 Task: Insert curved connector.
Action: Mouse moved to (220, 80)
Screenshot: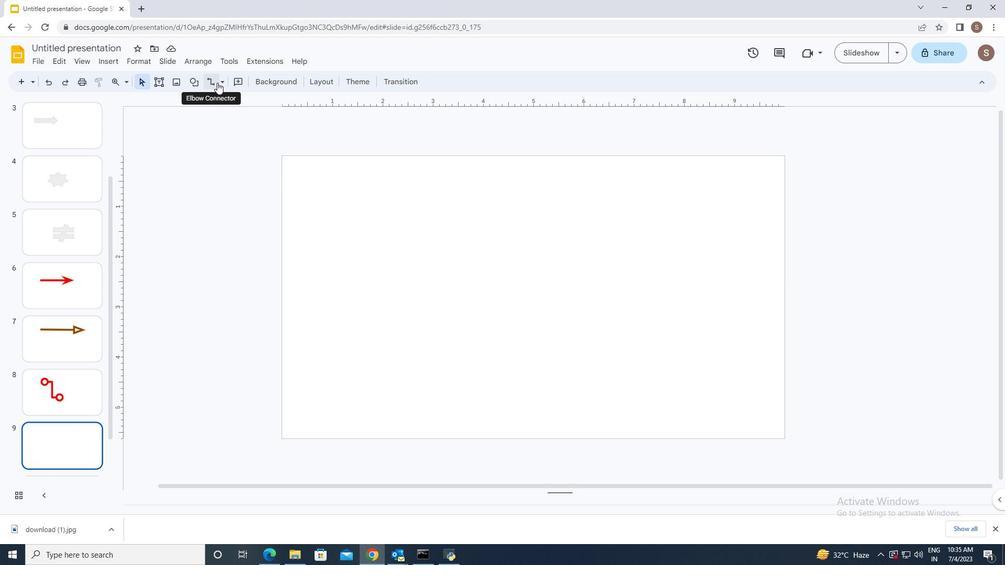 
Action: Mouse pressed left at (220, 80)
Screenshot: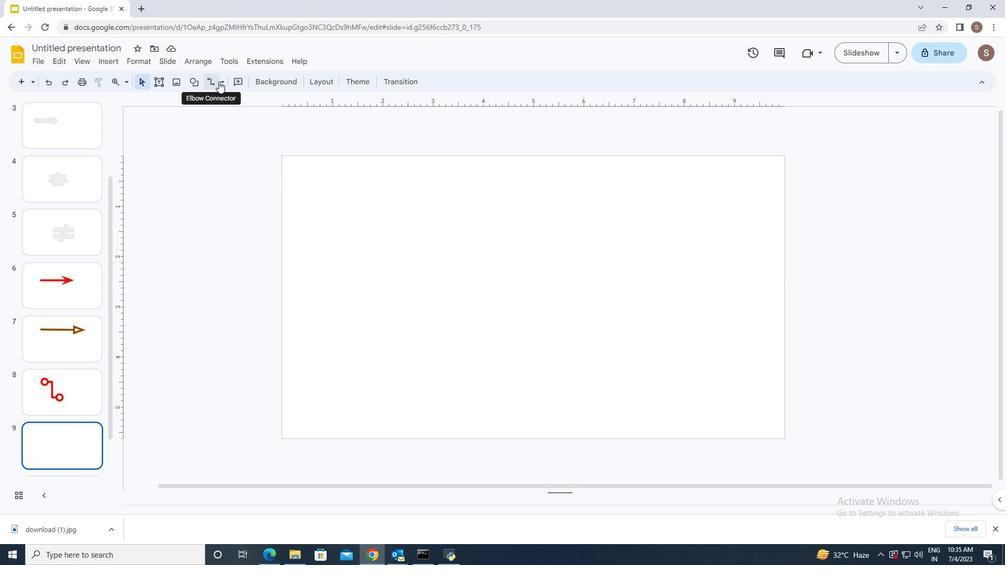 
Action: Mouse moved to (226, 149)
Screenshot: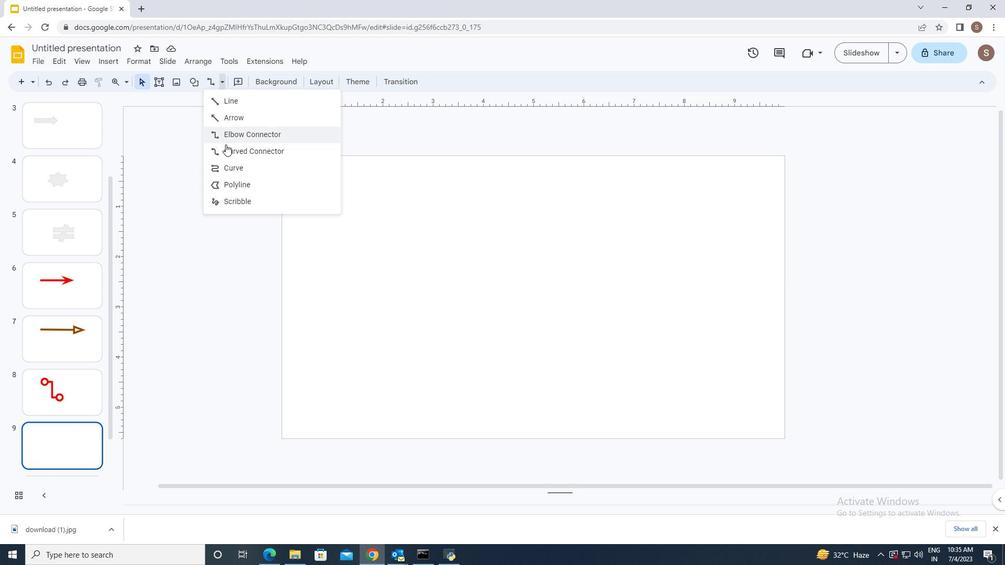 
Action: Mouse pressed left at (226, 149)
Screenshot: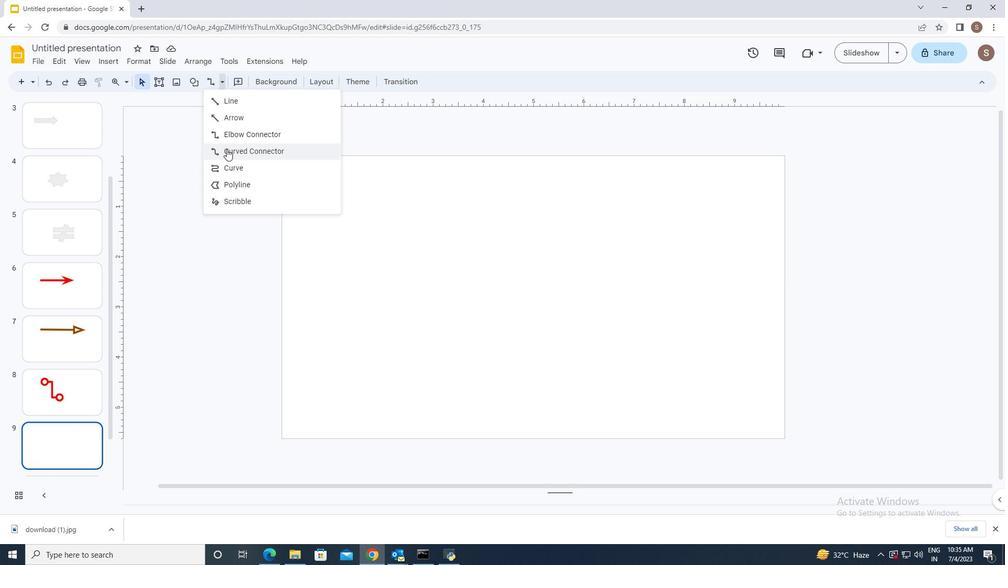 
Action: Mouse moved to (406, 238)
Screenshot: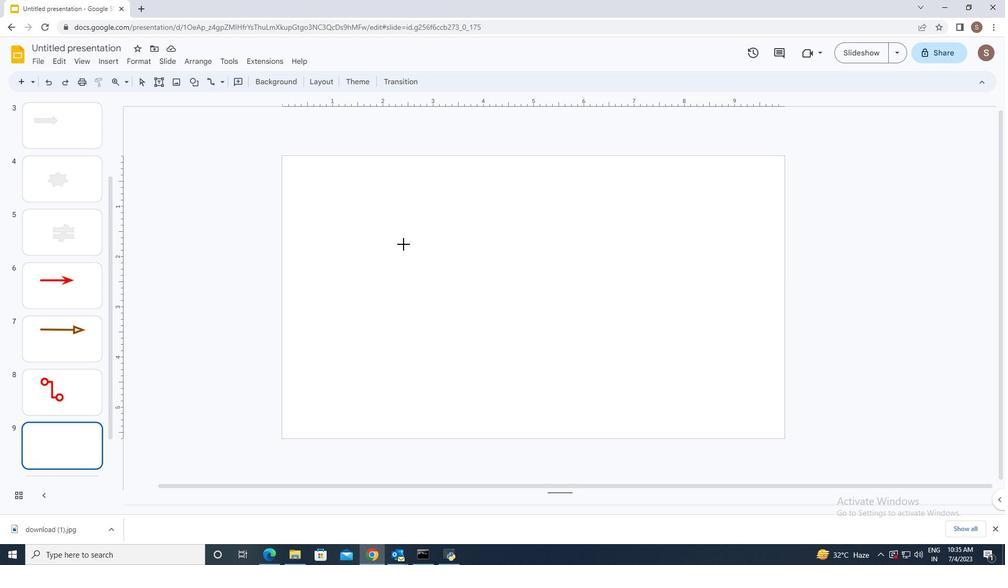 
Action: Mouse pressed left at (406, 238)
Screenshot: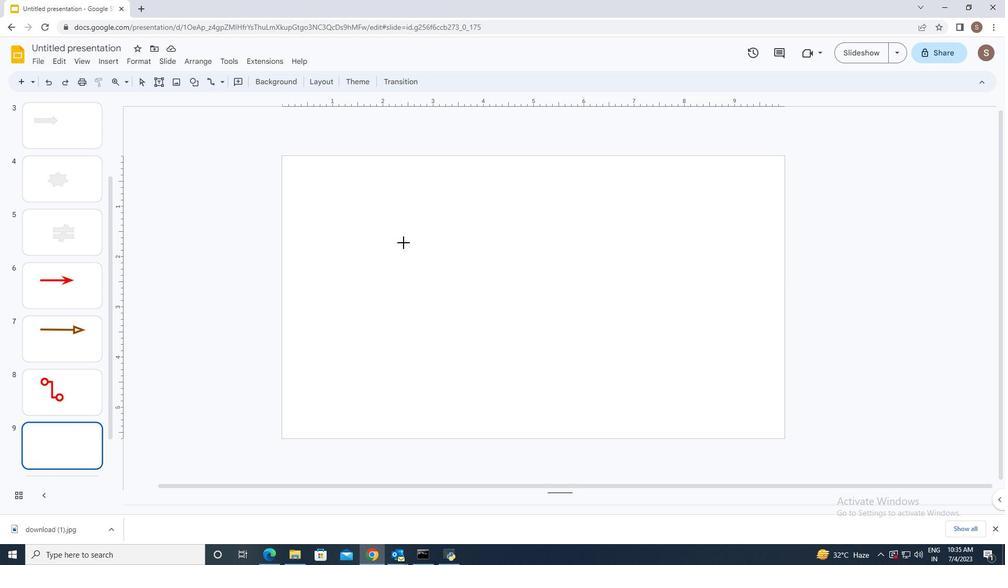 
Action: Mouse moved to (566, 384)
Screenshot: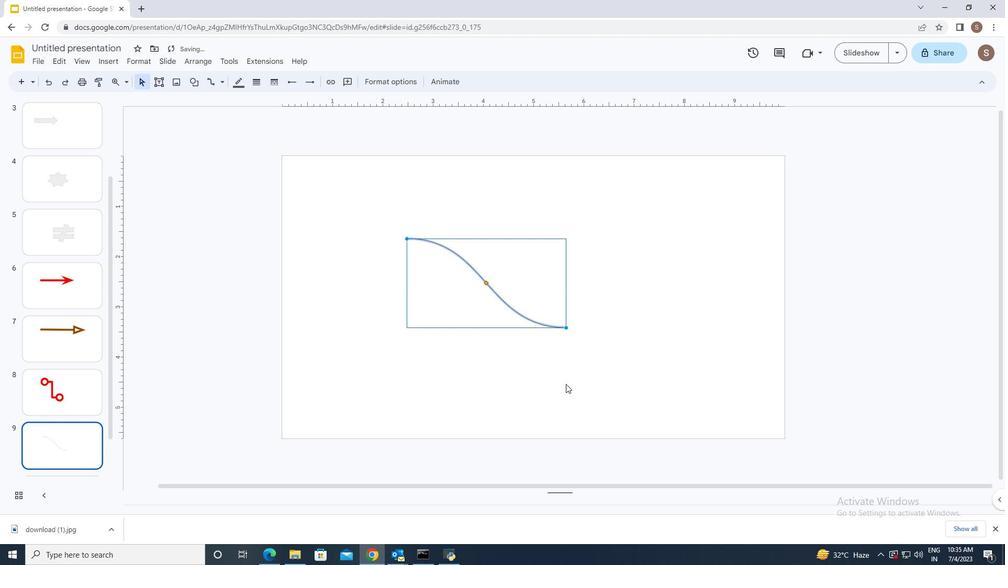 
Action: Mouse pressed left at (566, 384)
Screenshot: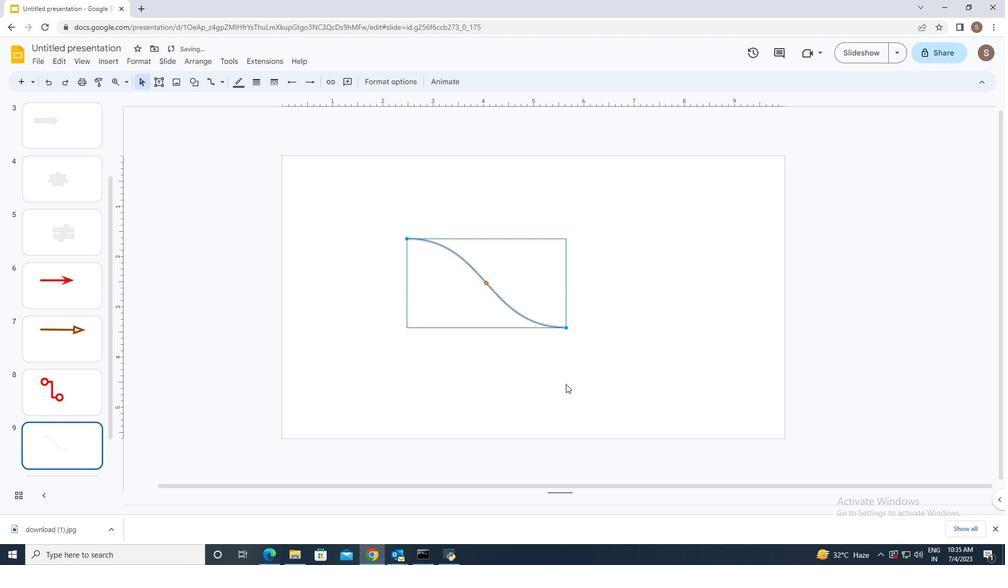 
Action: Mouse moved to (566, 384)
Screenshot: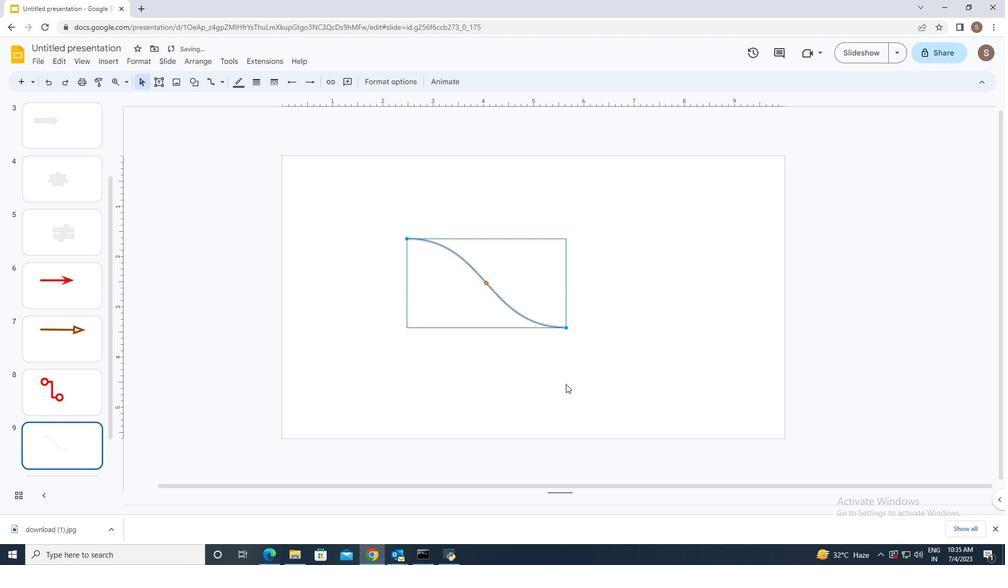 
